 Task: Add the product "Air Wick Air Freshener Refill Lavender and Chamomile (2 ct)" to cart from the store "Walgreens".
Action: Mouse pressed left at (42, 66)
Screenshot: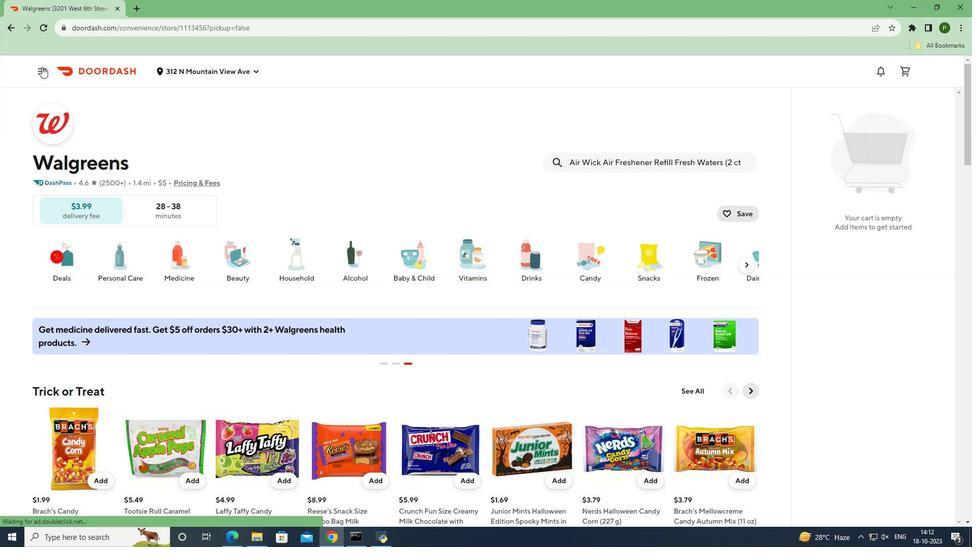 
Action: Mouse moved to (33, 142)
Screenshot: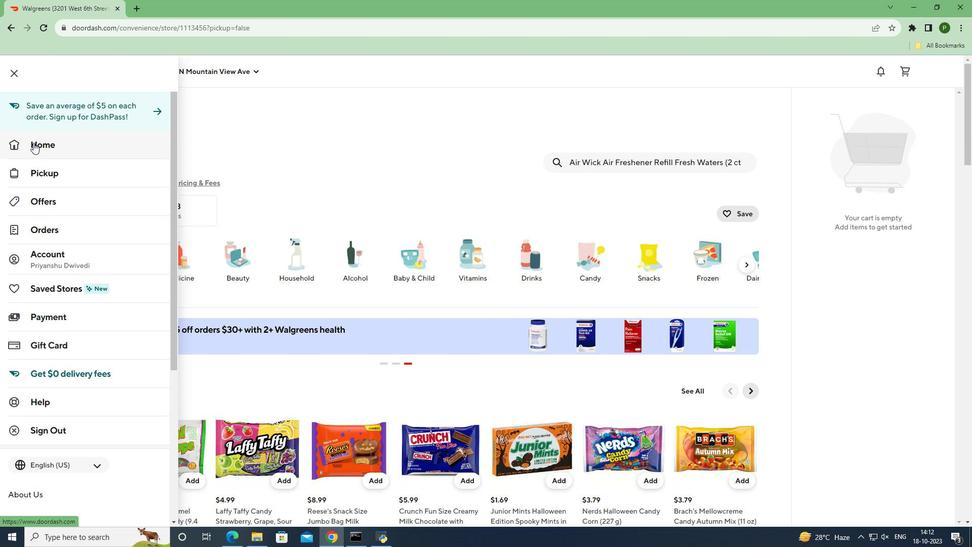 
Action: Mouse pressed left at (33, 142)
Screenshot: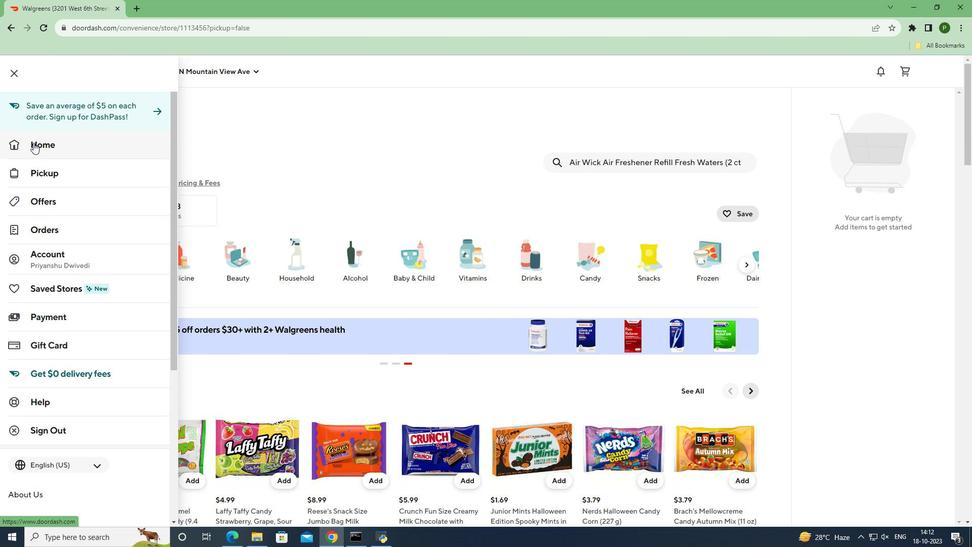 
Action: Mouse moved to (778, 107)
Screenshot: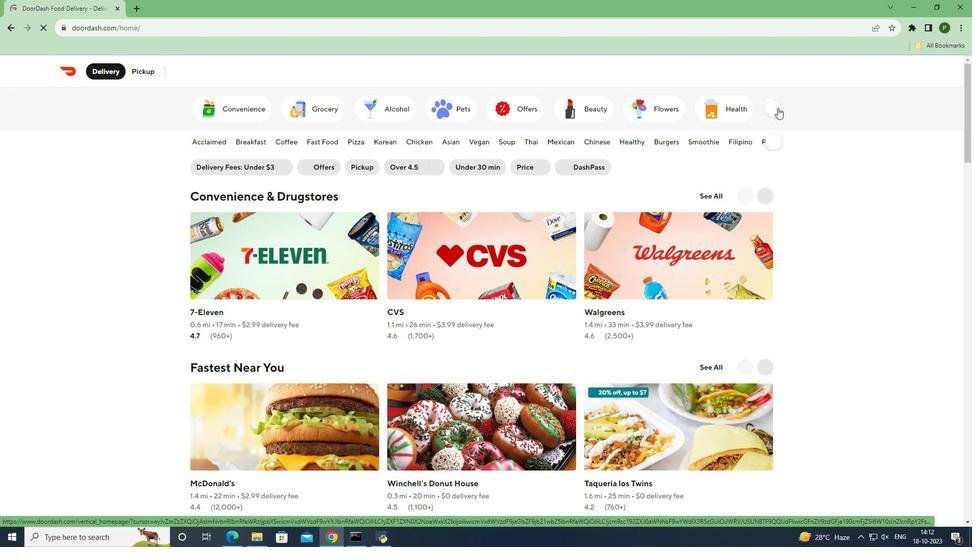 
Action: Mouse pressed left at (778, 107)
Screenshot: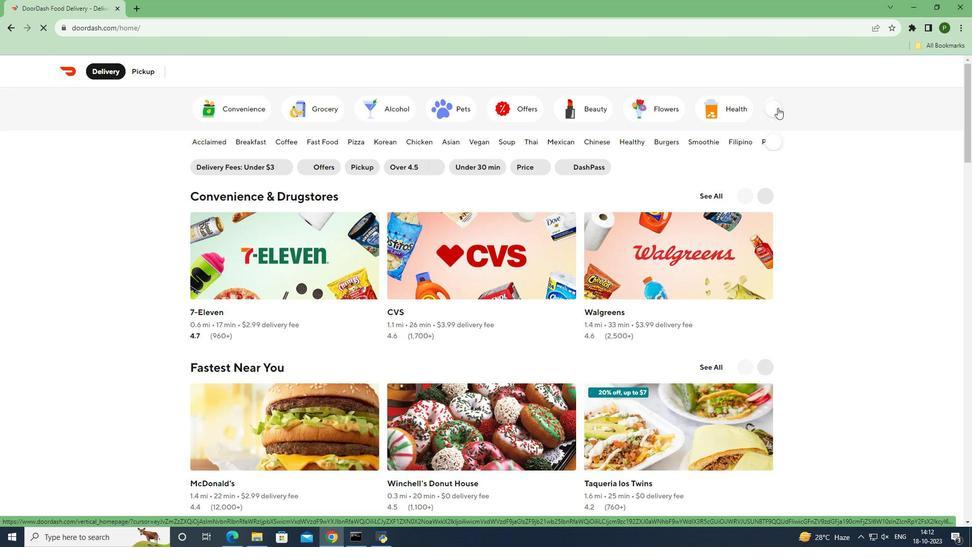 
Action: Mouse moved to (397, 110)
Screenshot: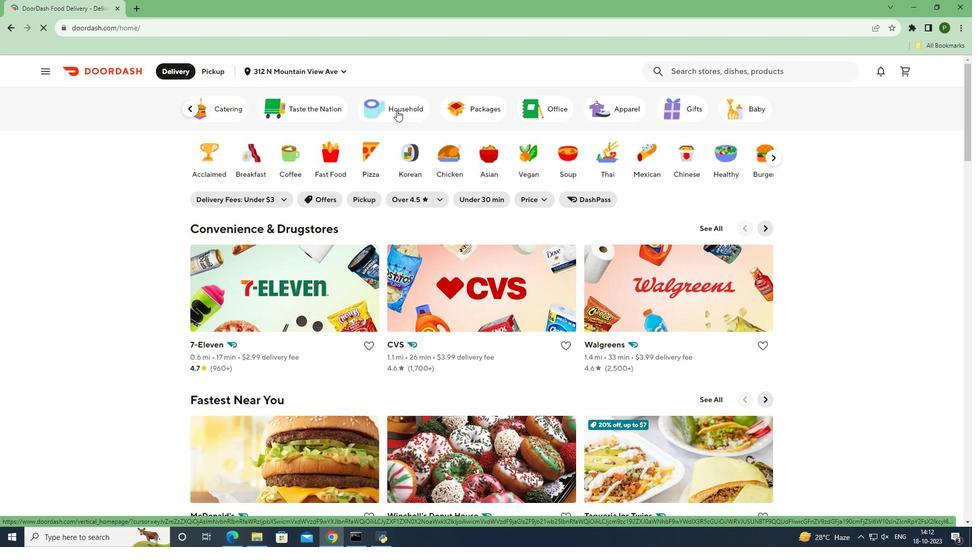 
Action: Mouse pressed left at (397, 110)
Screenshot: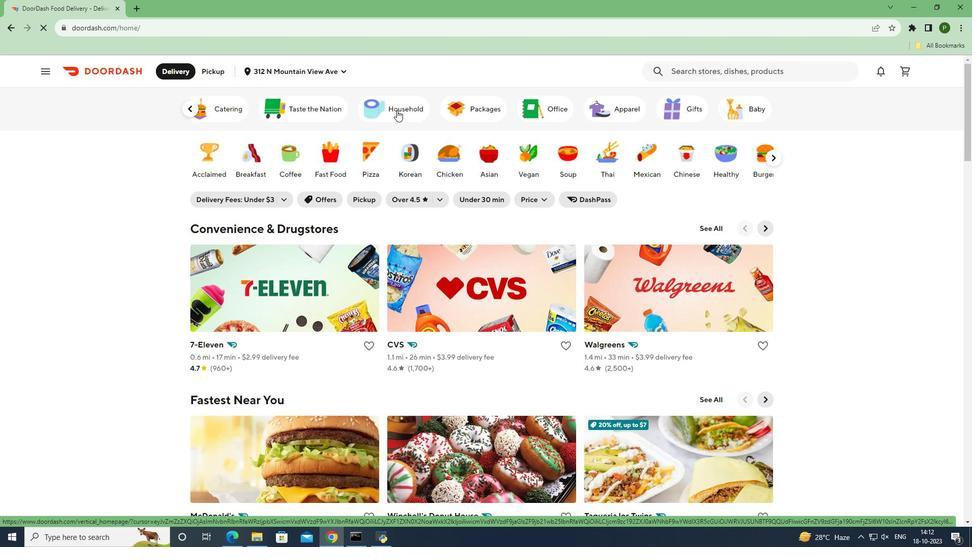 
Action: Mouse moved to (435, 436)
Screenshot: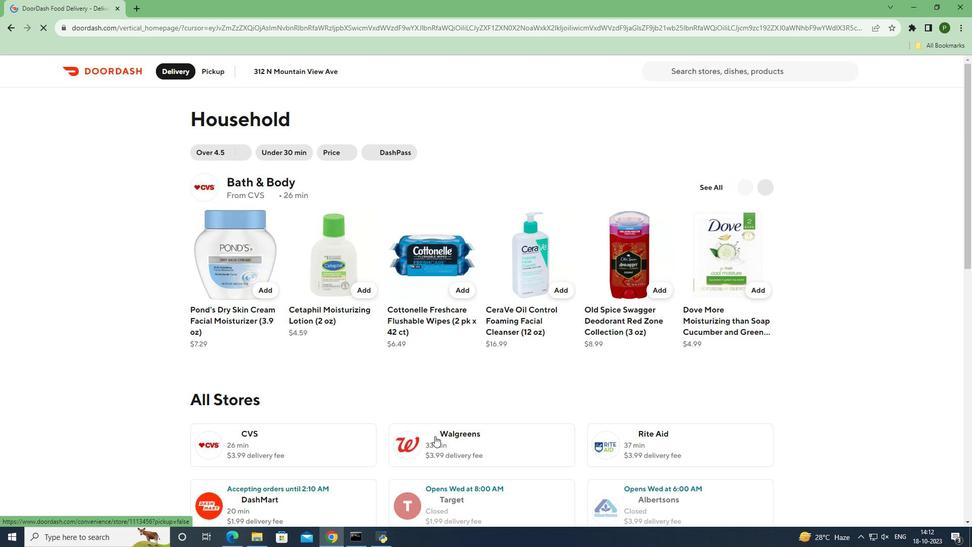 
Action: Mouse pressed left at (435, 436)
Screenshot: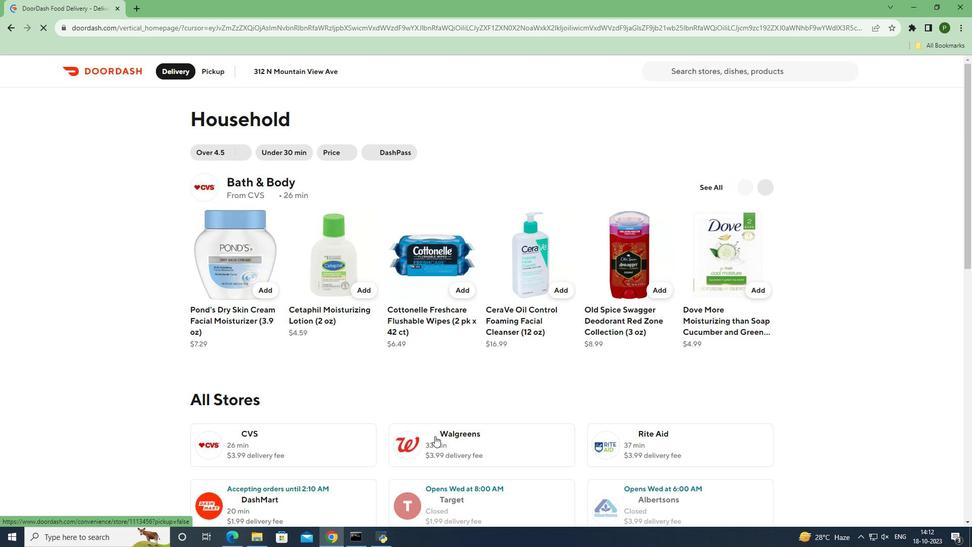 
Action: Mouse moved to (574, 167)
Screenshot: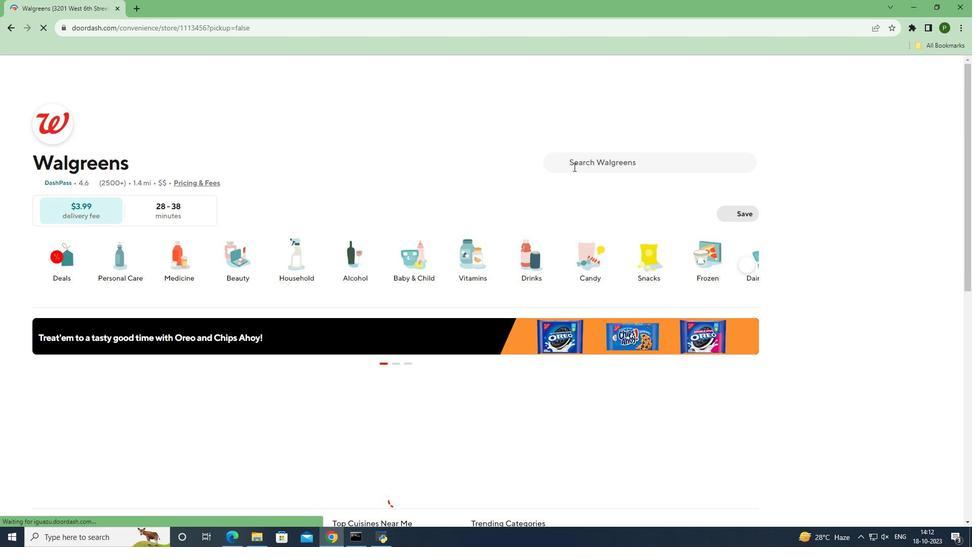
Action: Mouse pressed left at (574, 167)
Screenshot: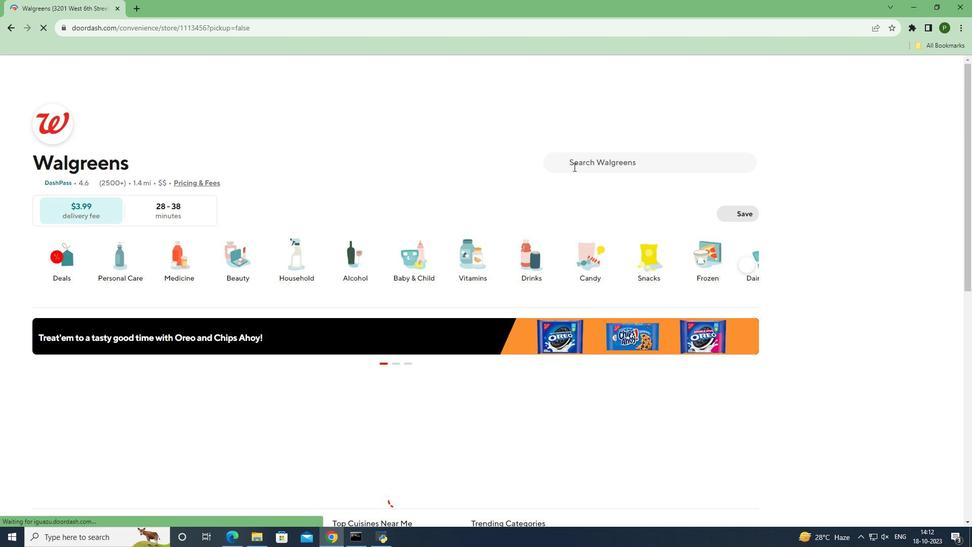 
Action: Key pressed <Key.tab><Key.caps_lock>A<Key.caps_lock>ir
Screenshot: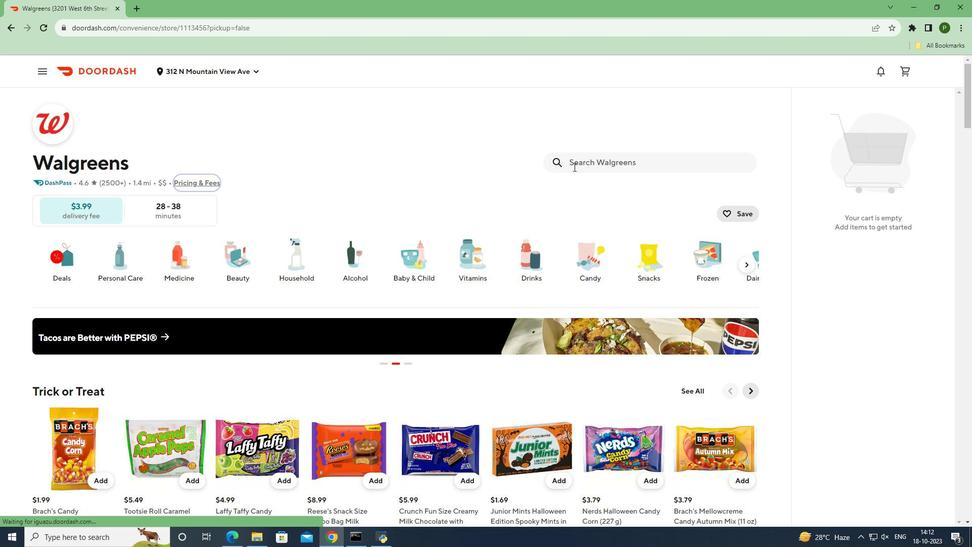
Action: Mouse pressed left at (574, 167)
Screenshot: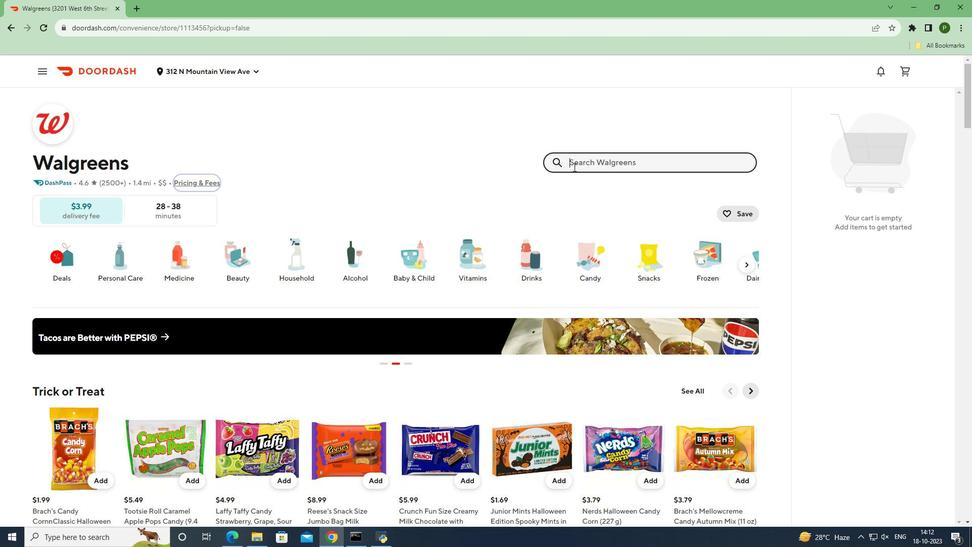 
Action: Key pressed <Key.caps_lock>A<Key.caps_lock>ir<Key.space><Key.caps_lock>W<Key.caps_lock>ick<Key.space><Key.caps_lock>A<Key.caps_lock>ir<Key.space><Key.caps_lock>F<Key.caps_lock>reshener<Key.space><Key.caps_lock>R<Key.caps_lock>efill<Key.space><Key.caps_lock>L<Key.caps_lock>avender<Key.space>and<Key.space><Key.caps_lock>C<Key.caps_lock>hamomile<Key.space><Key.shift_r>(2<Key.space>ct<Key.shift_r>)
Screenshot: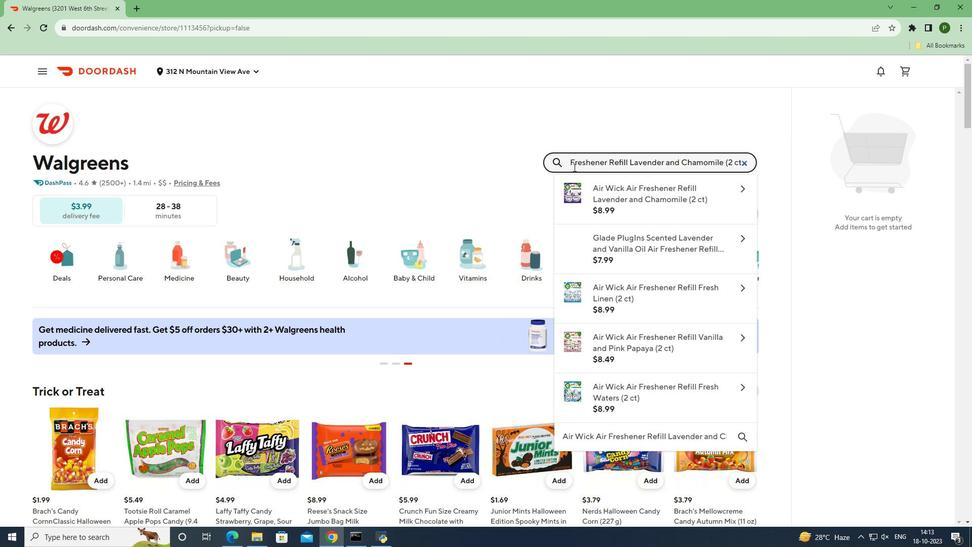 
Action: Mouse moved to (617, 205)
Screenshot: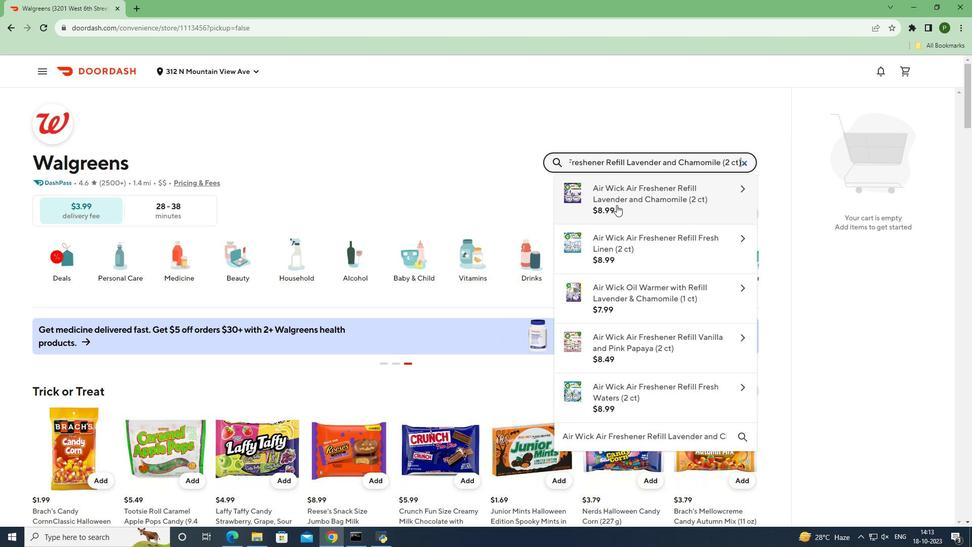 
Action: Mouse pressed left at (617, 205)
Screenshot: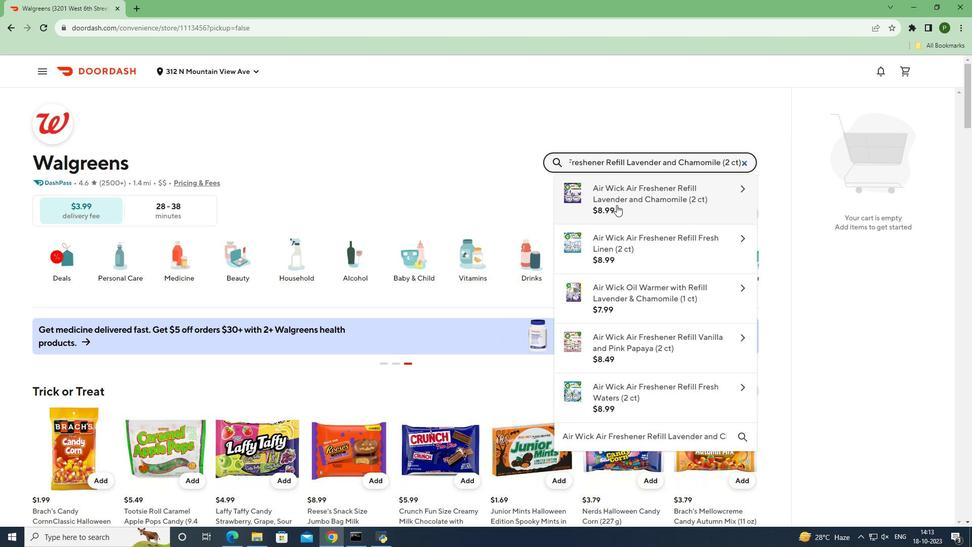 
Action: Mouse moved to (668, 498)
Screenshot: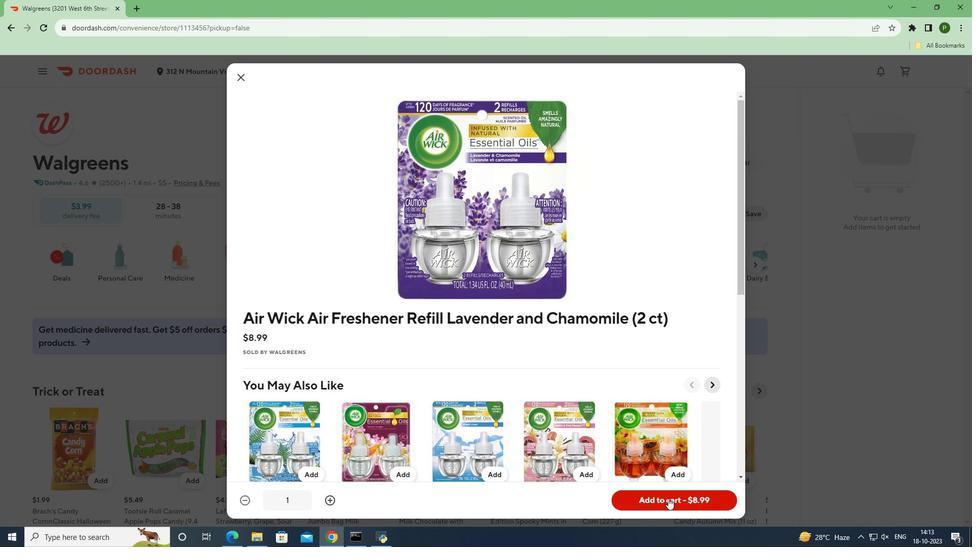 
Action: Mouse pressed left at (668, 498)
Screenshot: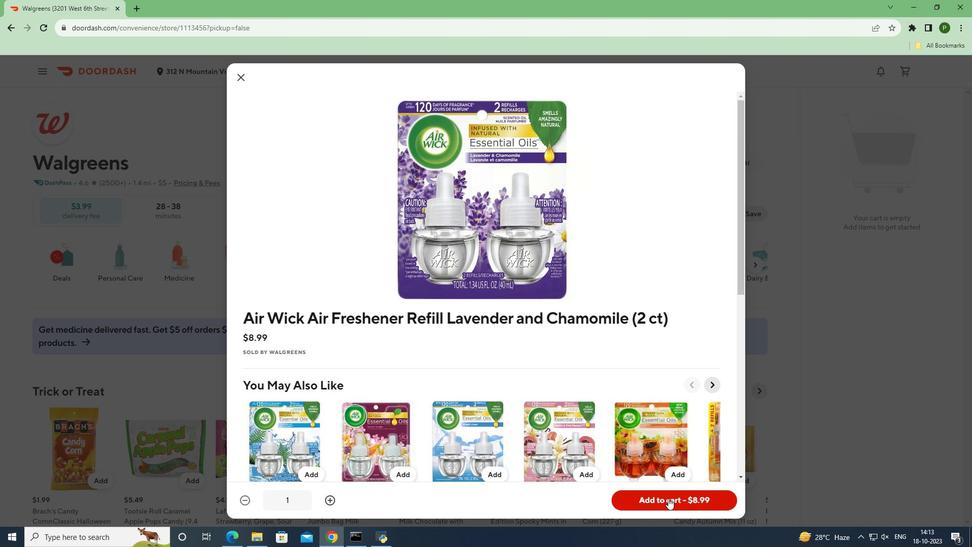 
Action: Mouse moved to (794, 378)
Screenshot: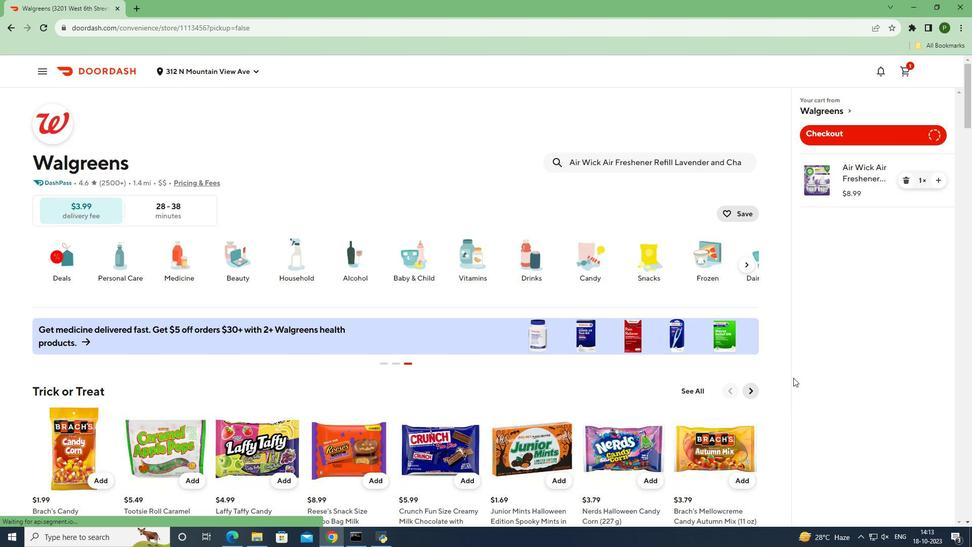 
